 Task: Create a task  Implement a new cloud-based invoice management system for a company , assign it to team member softage.2@softage.net in the project ComplexTech and update the status of the task to  At Risk , set the priority of the task to Medium
Action: Mouse moved to (62, 534)
Screenshot: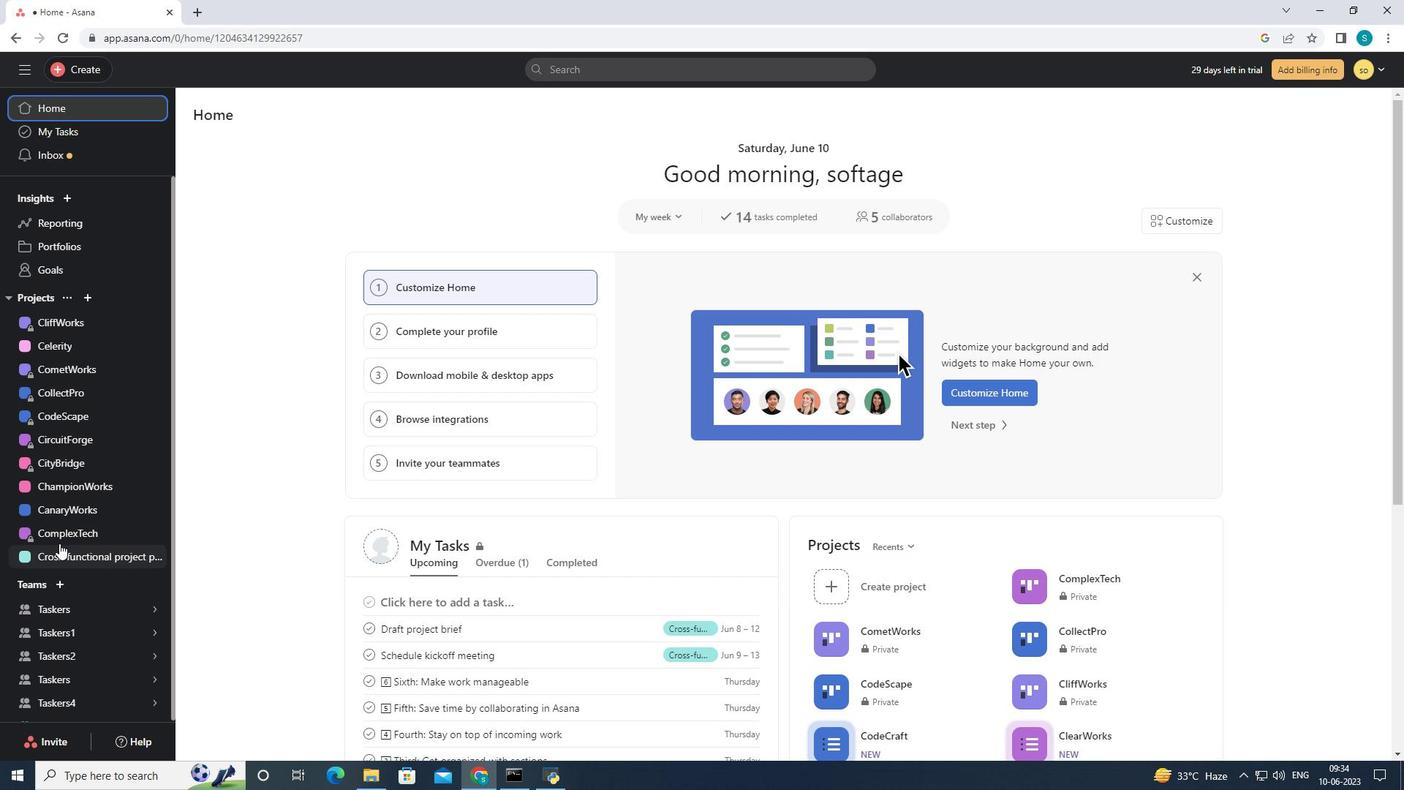 
Action: Mouse pressed left at (62, 534)
Screenshot: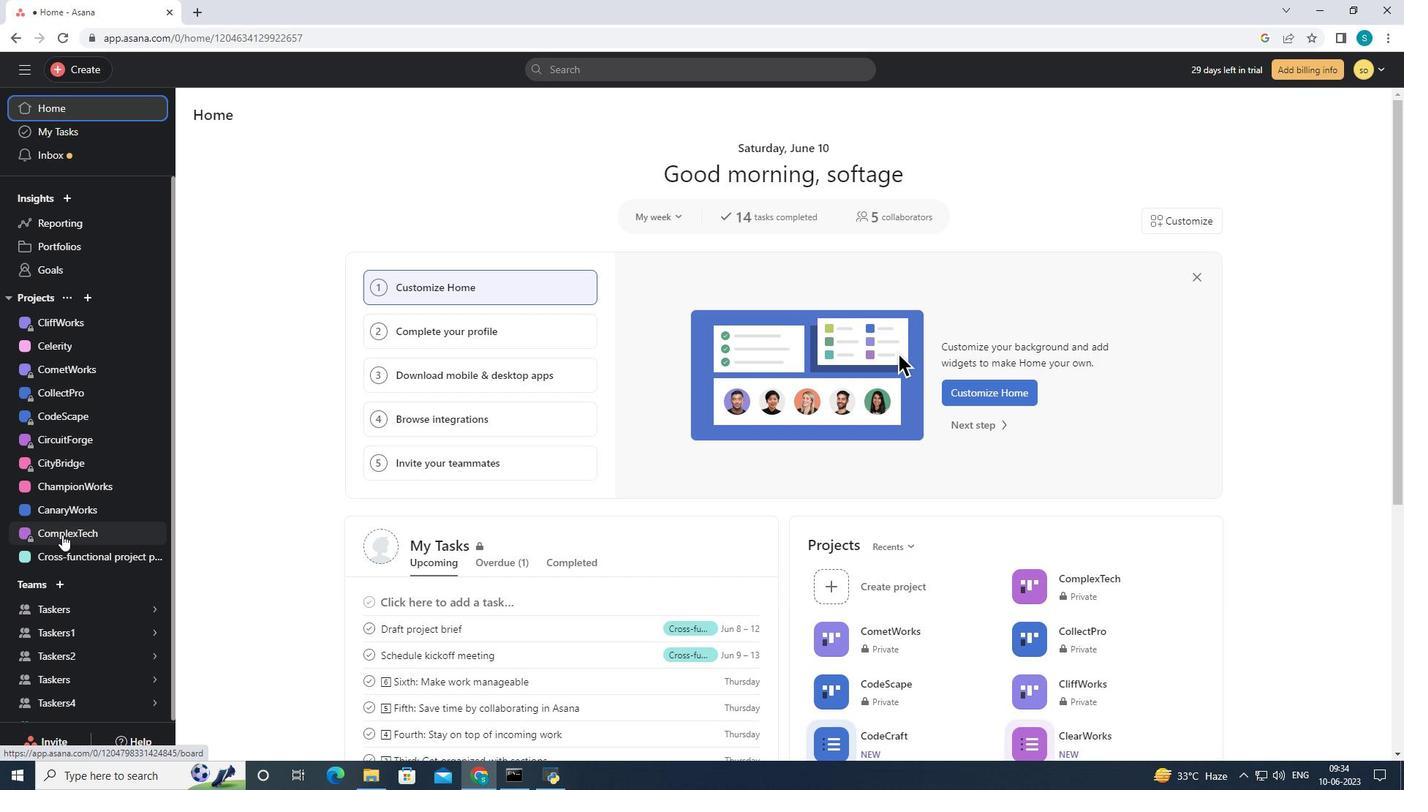 
Action: Mouse moved to (77, 68)
Screenshot: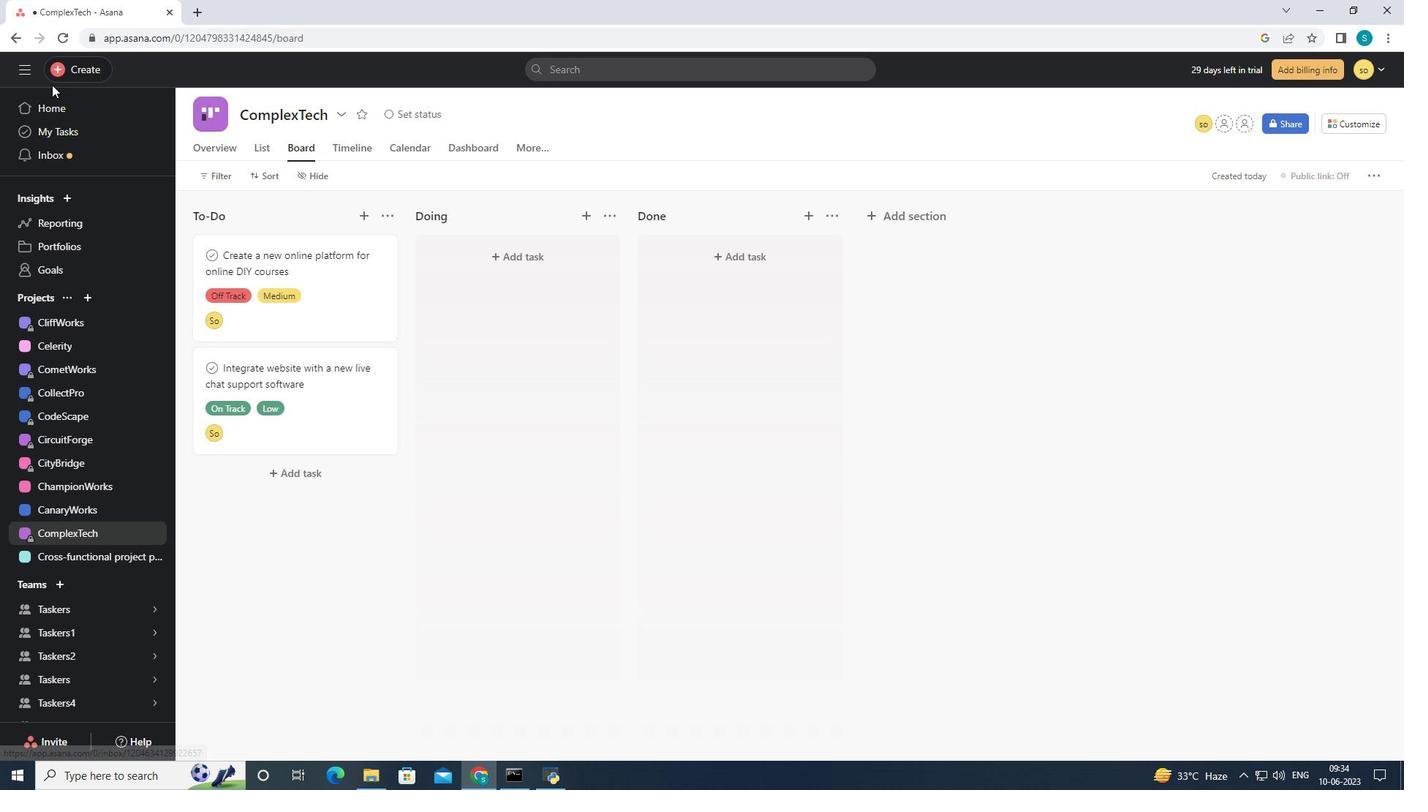 
Action: Mouse pressed left at (77, 68)
Screenshot: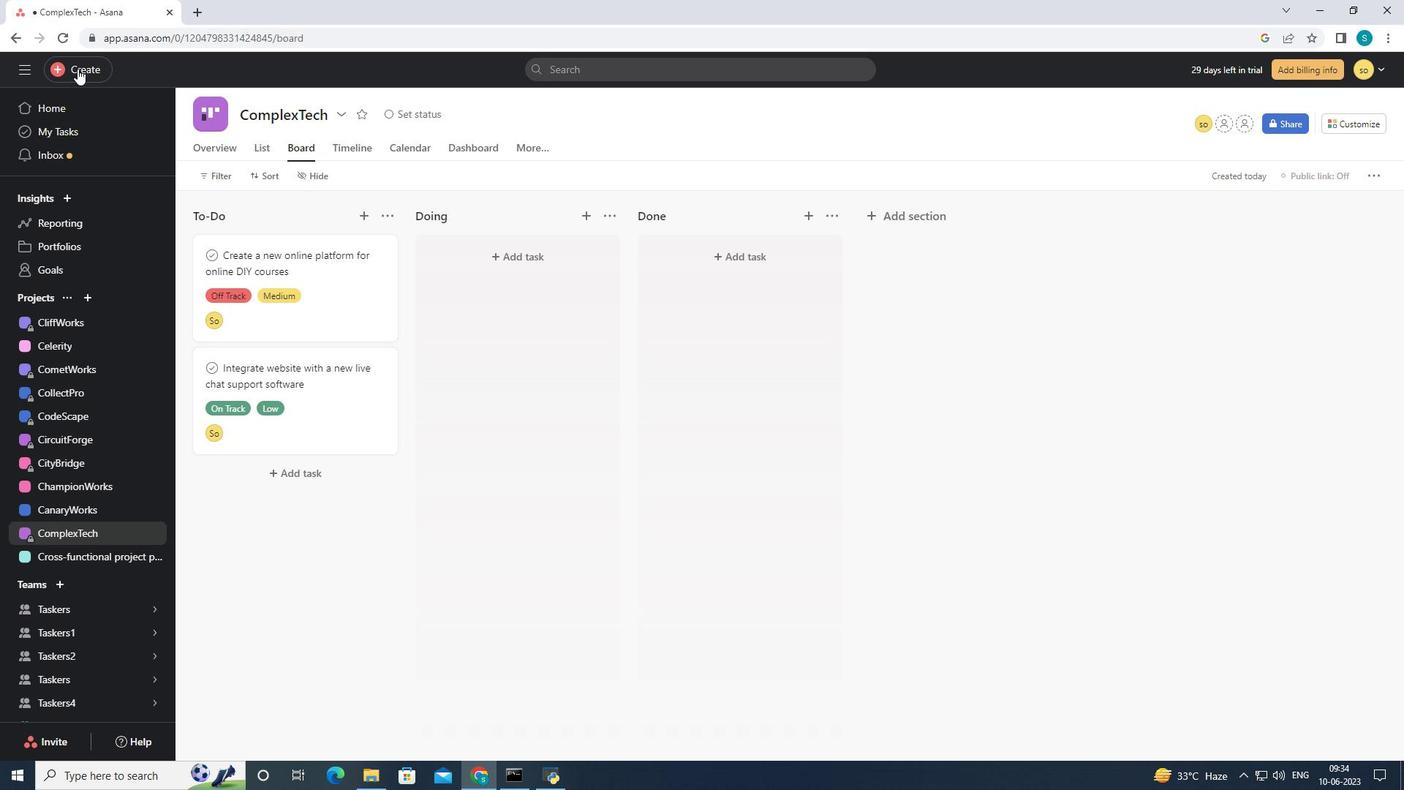 
Action: Mouse moved to (192, 73)
Screenshot: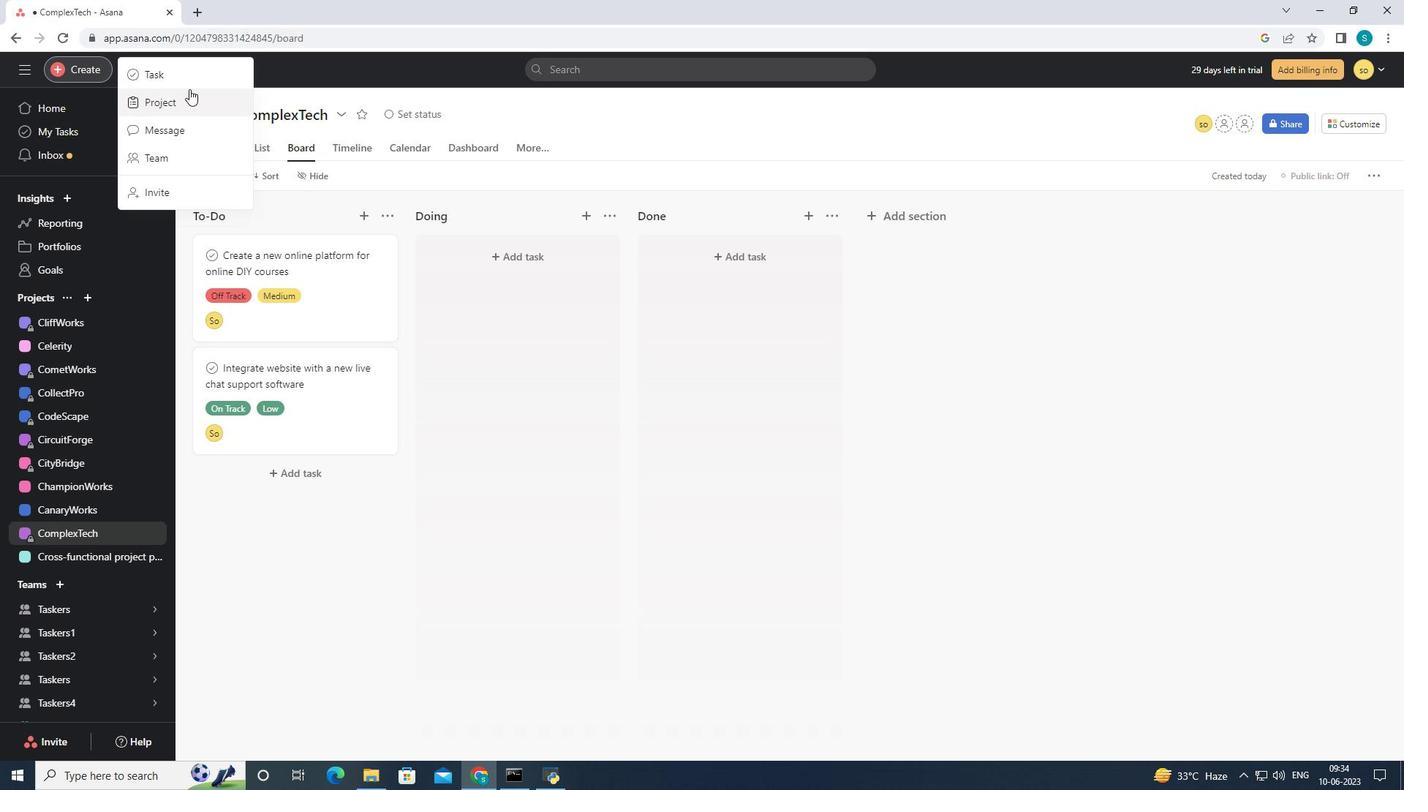 
Action: Mouse pressed left at (192, 73)
Screenshot: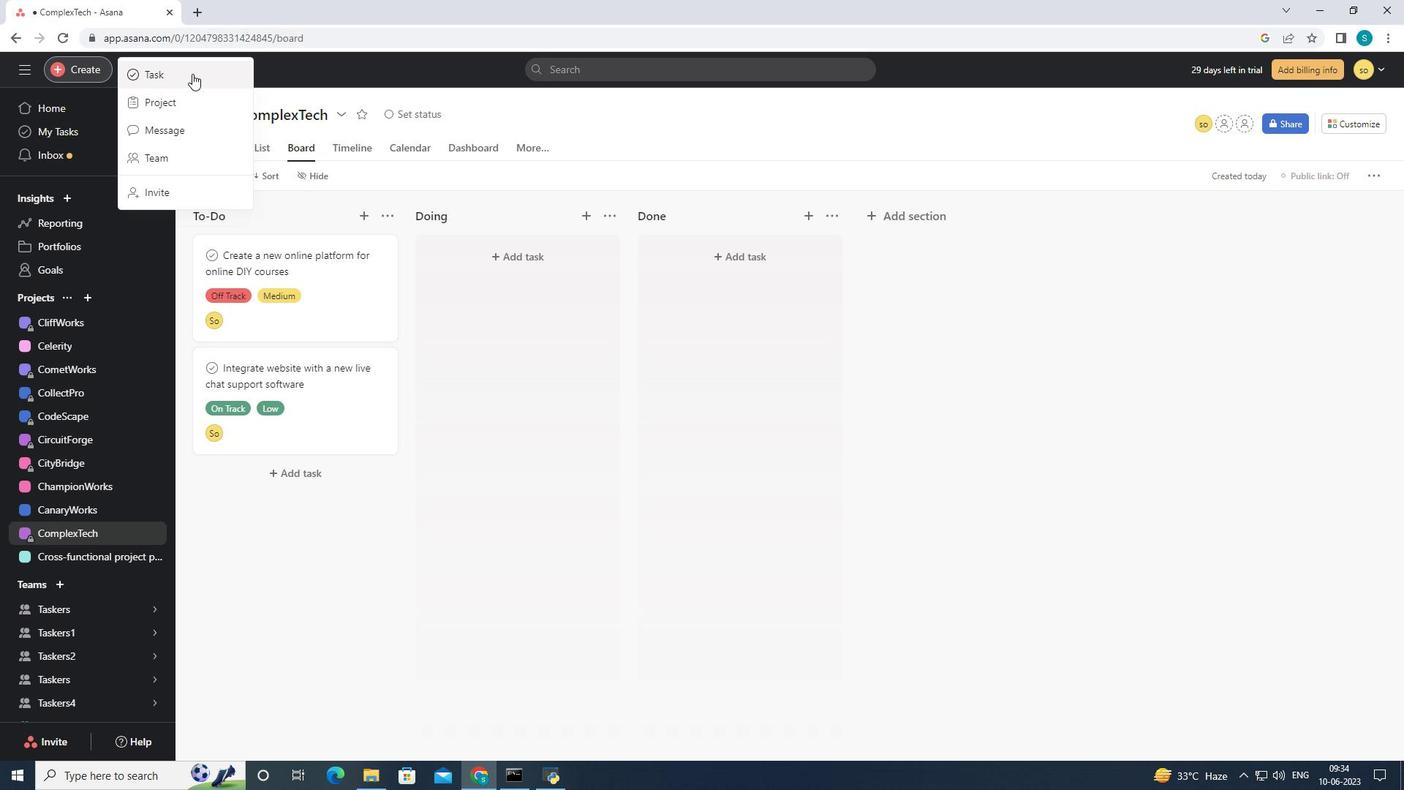 
Action: Mouse moved to (1057, 453)
Screenshot: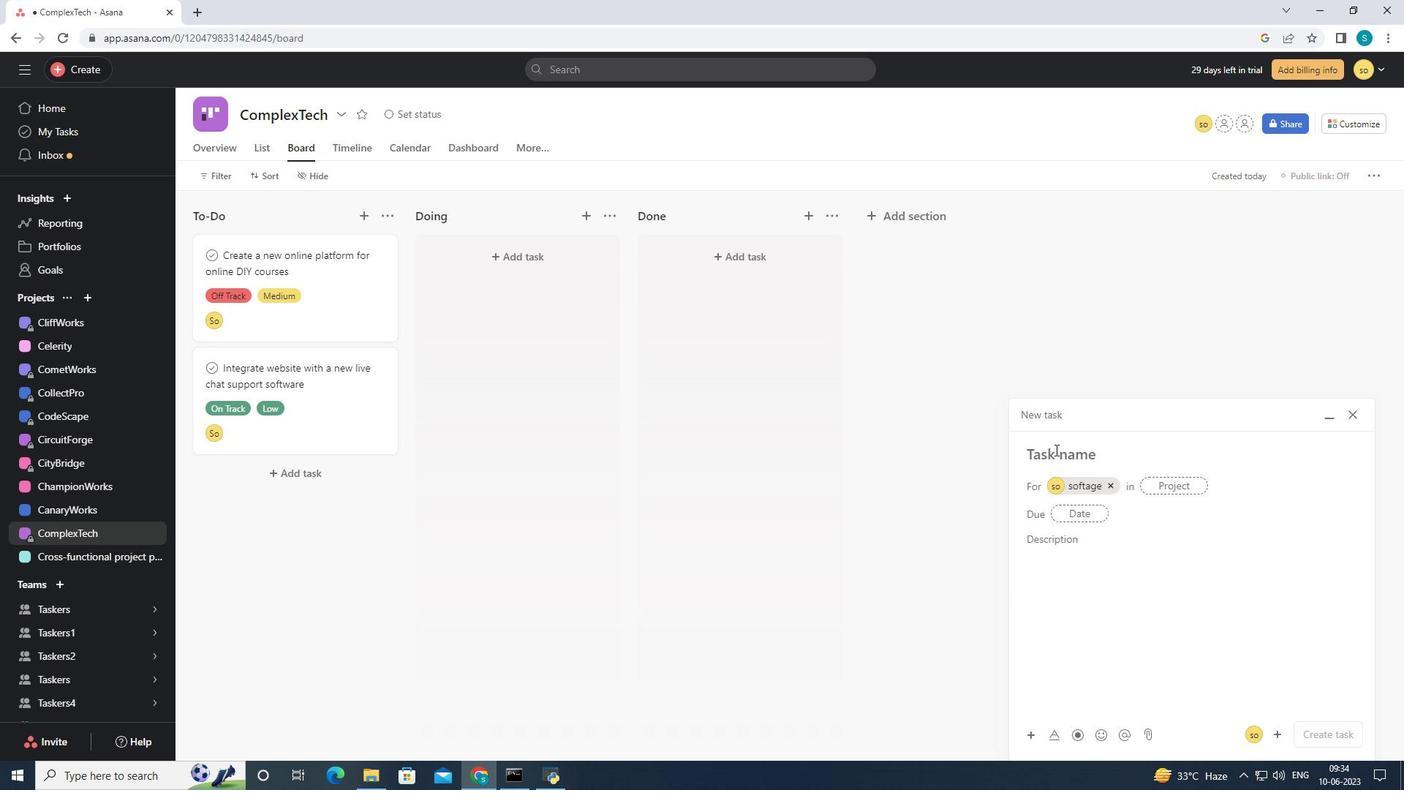 
Action: Mouse pressed left at (1057, 453)
Screenshot: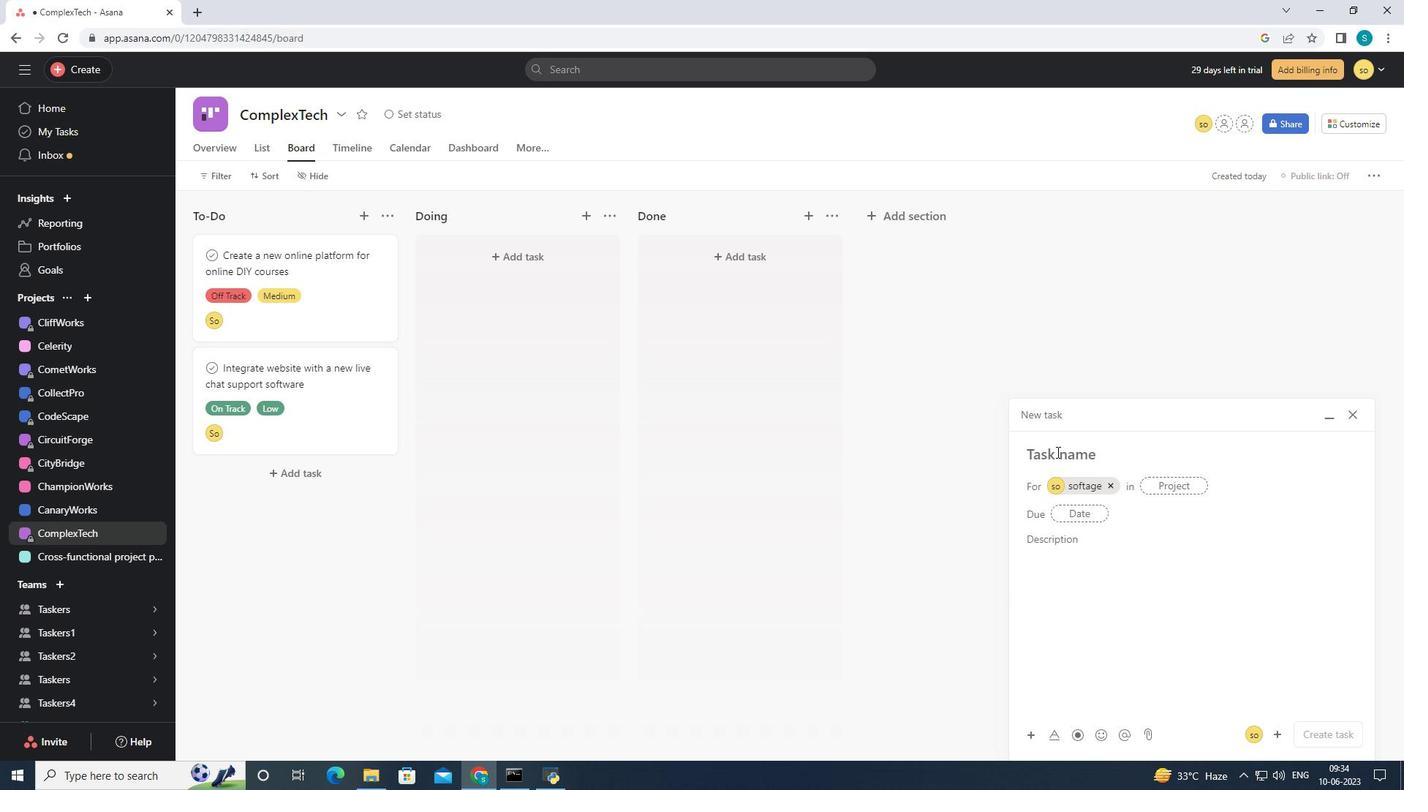 
Action: Key pressed <Key.shift><Key.shift><Key.shift><Key.shift><Key.shift><Key.shift>Implement<Key.space>a<Key.space>new<Key.space>cloud<Key.space><Key.backspace>-based<Key.space>invoice<Key.space>management<Key.space>system<Key.space>for<Key.space>a<Key.space>company
Screenshot: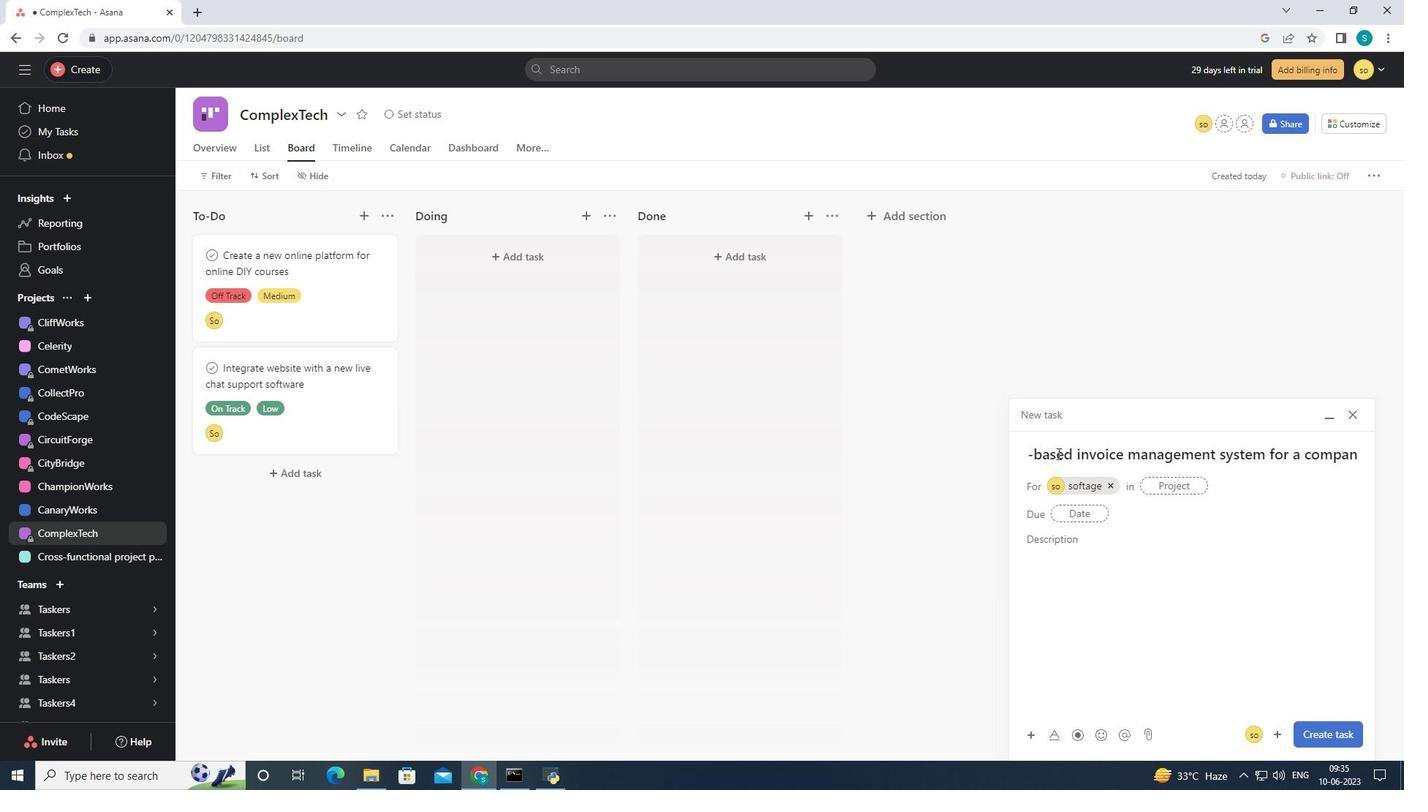 
Action: Mouse moved to (1108, 487)
Screenshot: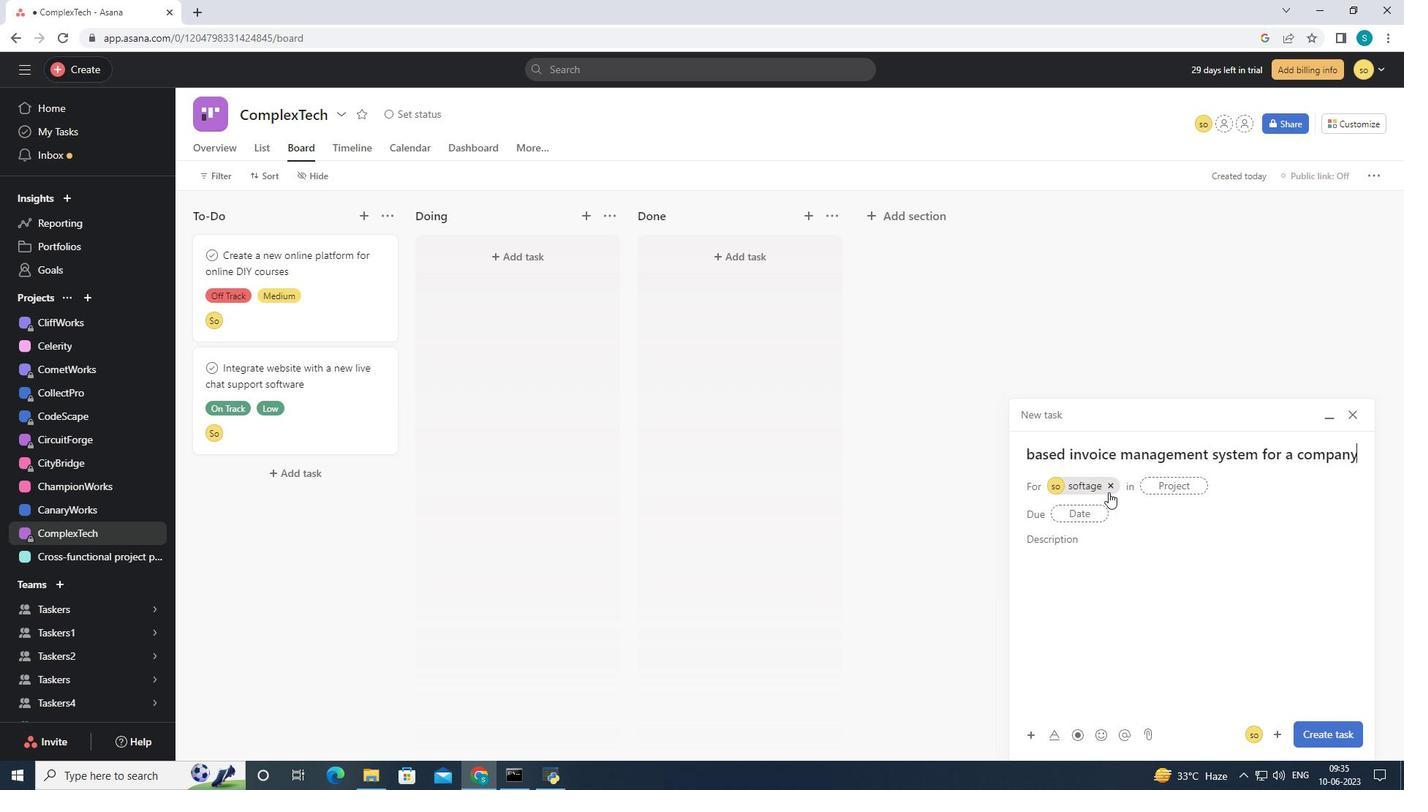 
Action: Mouse pressed left at (1108, 487)
Screenshot: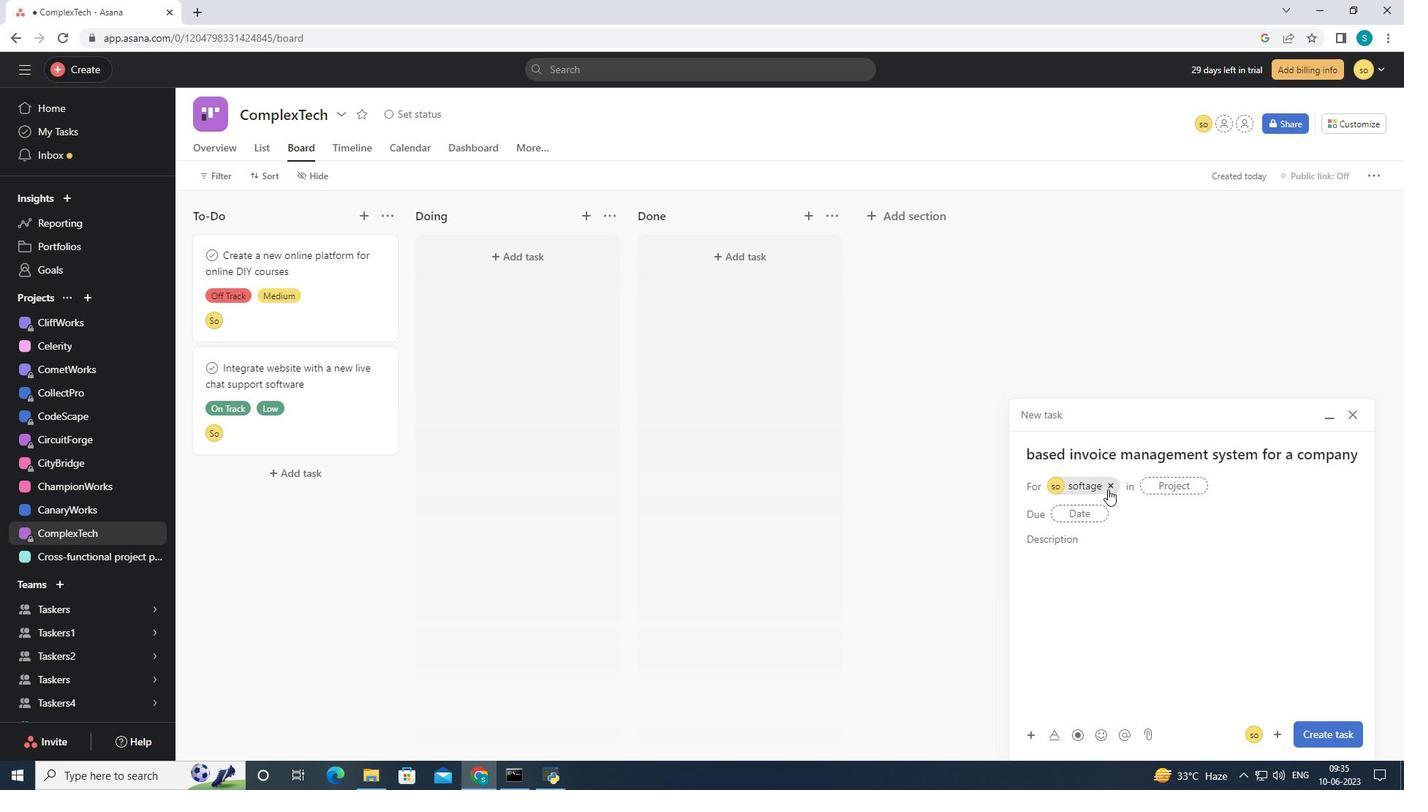 
Action: Mouse moved to (1092, 487)
Screenshot: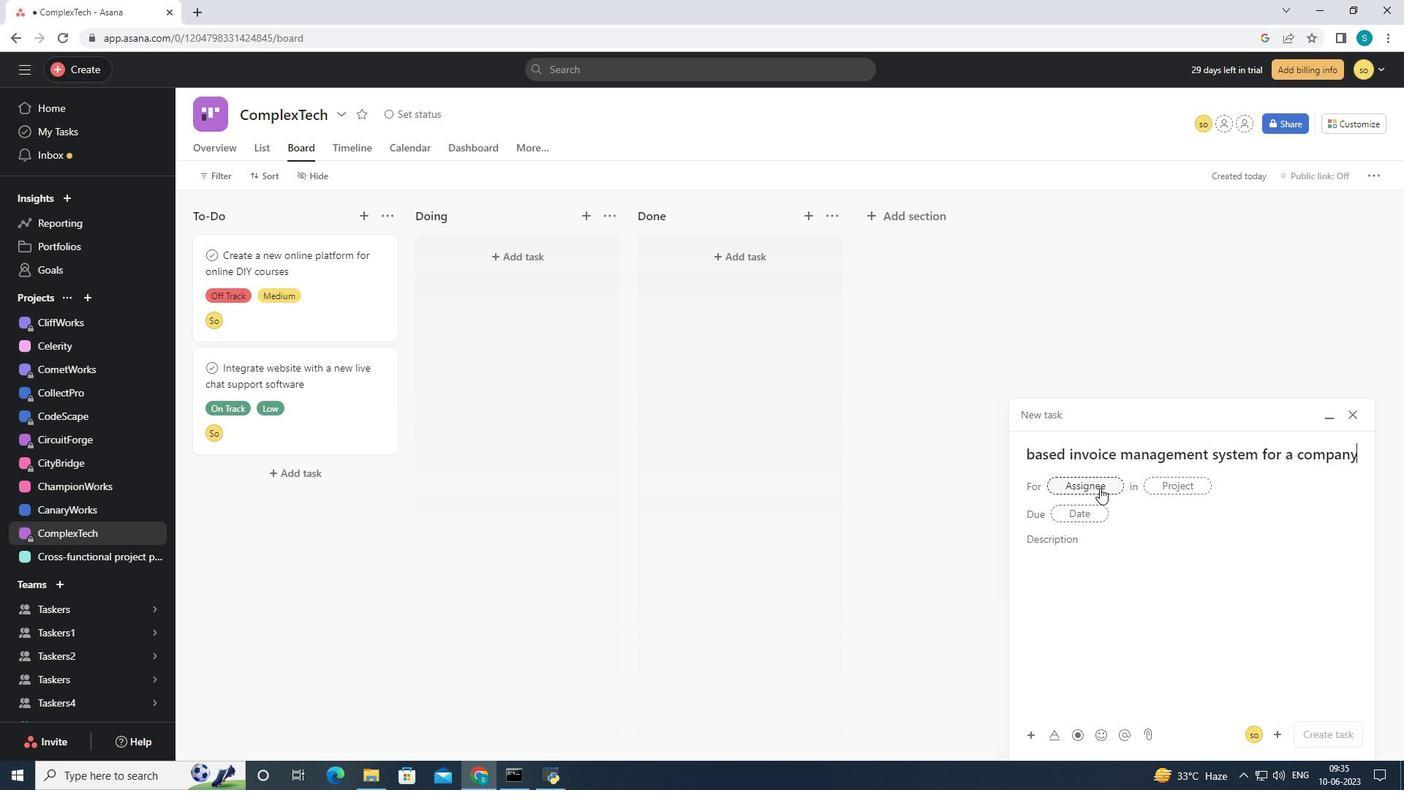 
Action: Mouse pressed left at (1092, 487)
Screenshot: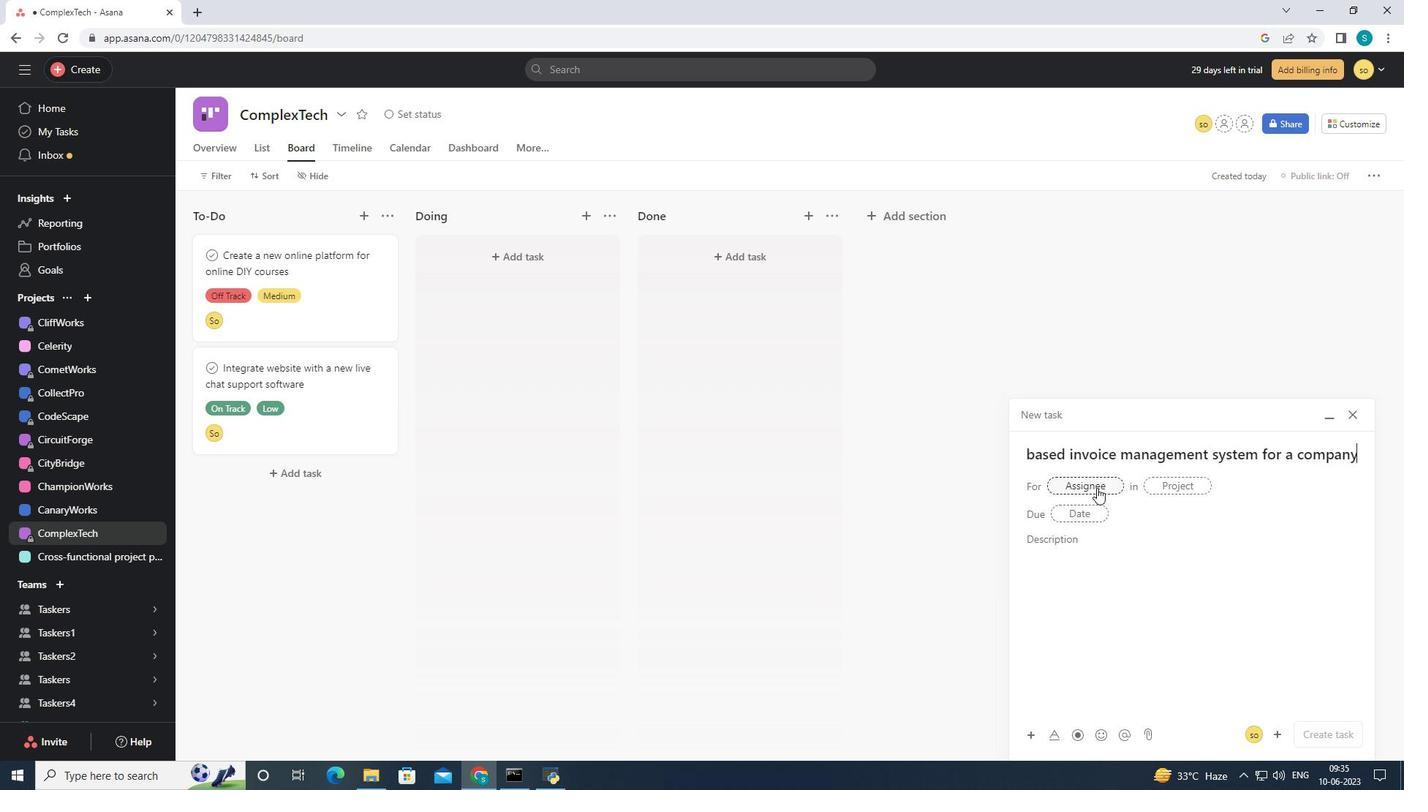 
Action: Key pressed softage.2<Key.shift>@
Screenshot: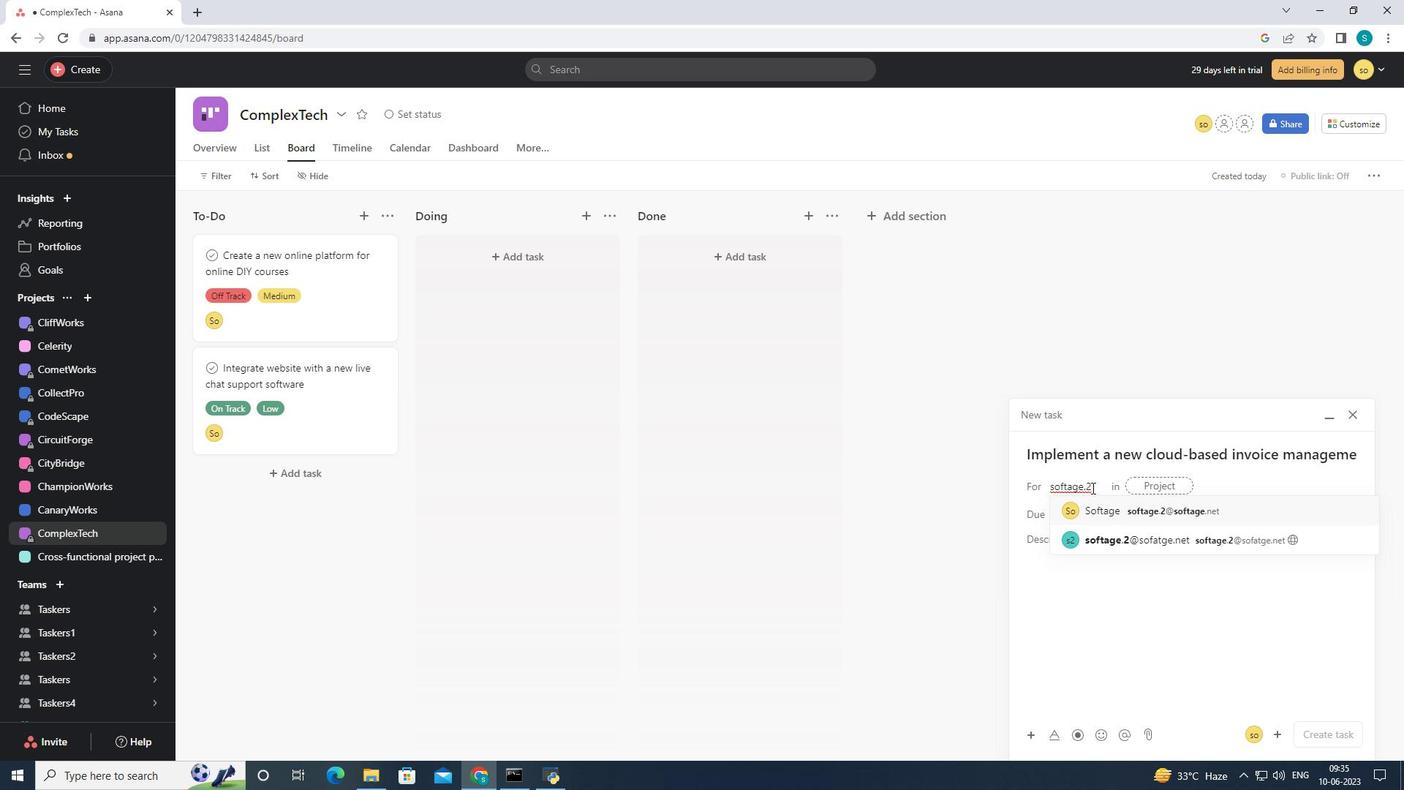 
Action: Mouse moved to (1180, 509)
Screenshot: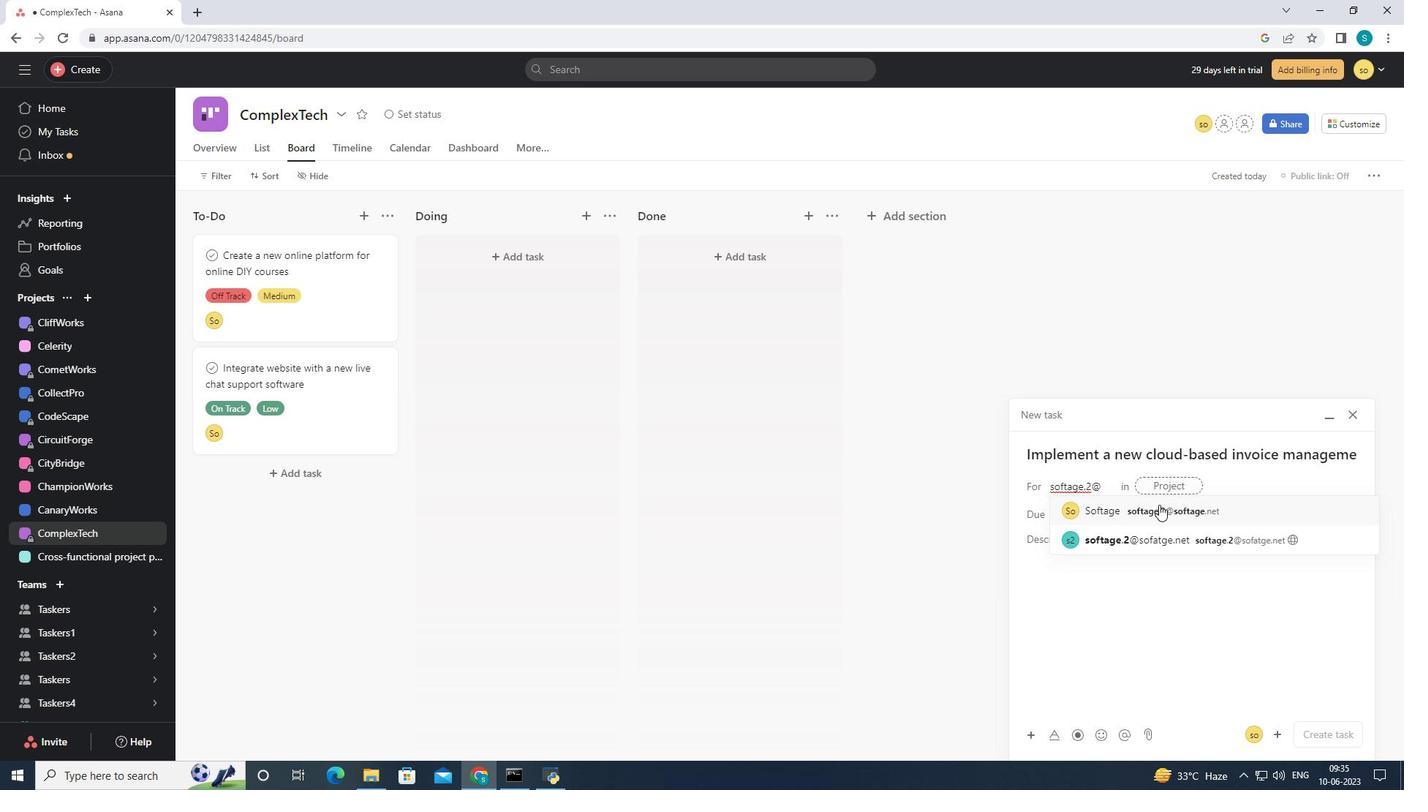 
Action: Mouse pressed left at (1180, 509)
Screenshot: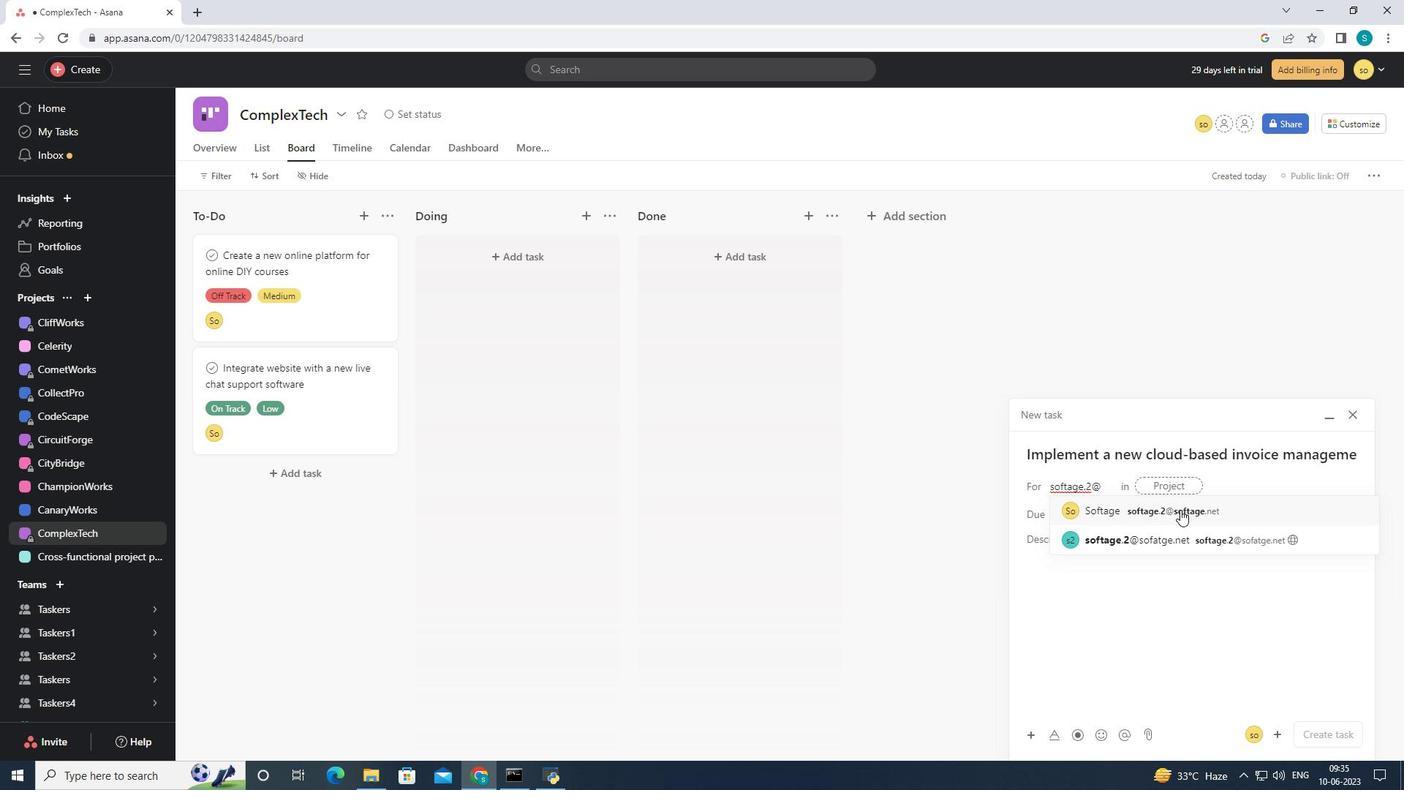 
Action: Mouse moved to (1038, 500)
Screenshot: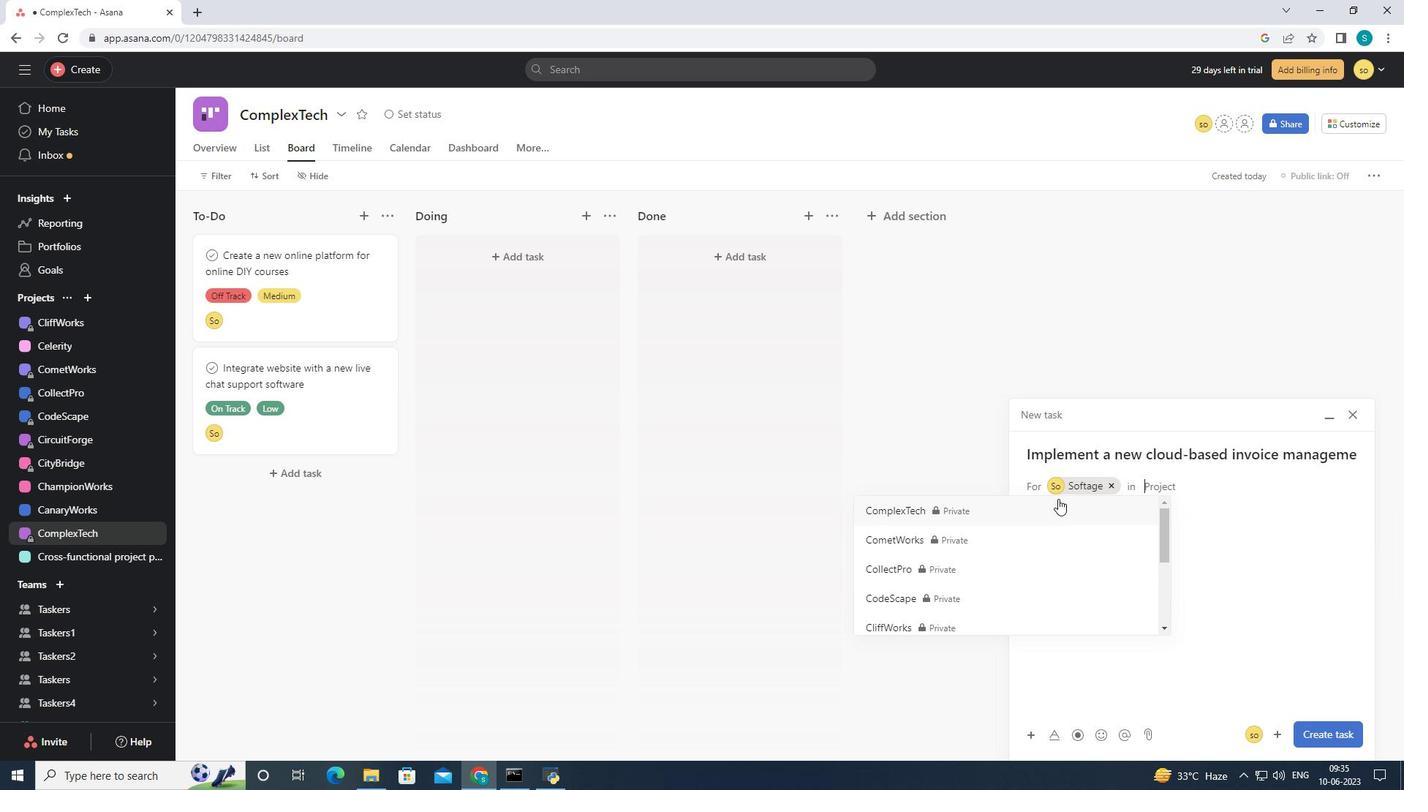 
Action: Mouse pressed left at (1038, 500)
Screenshot: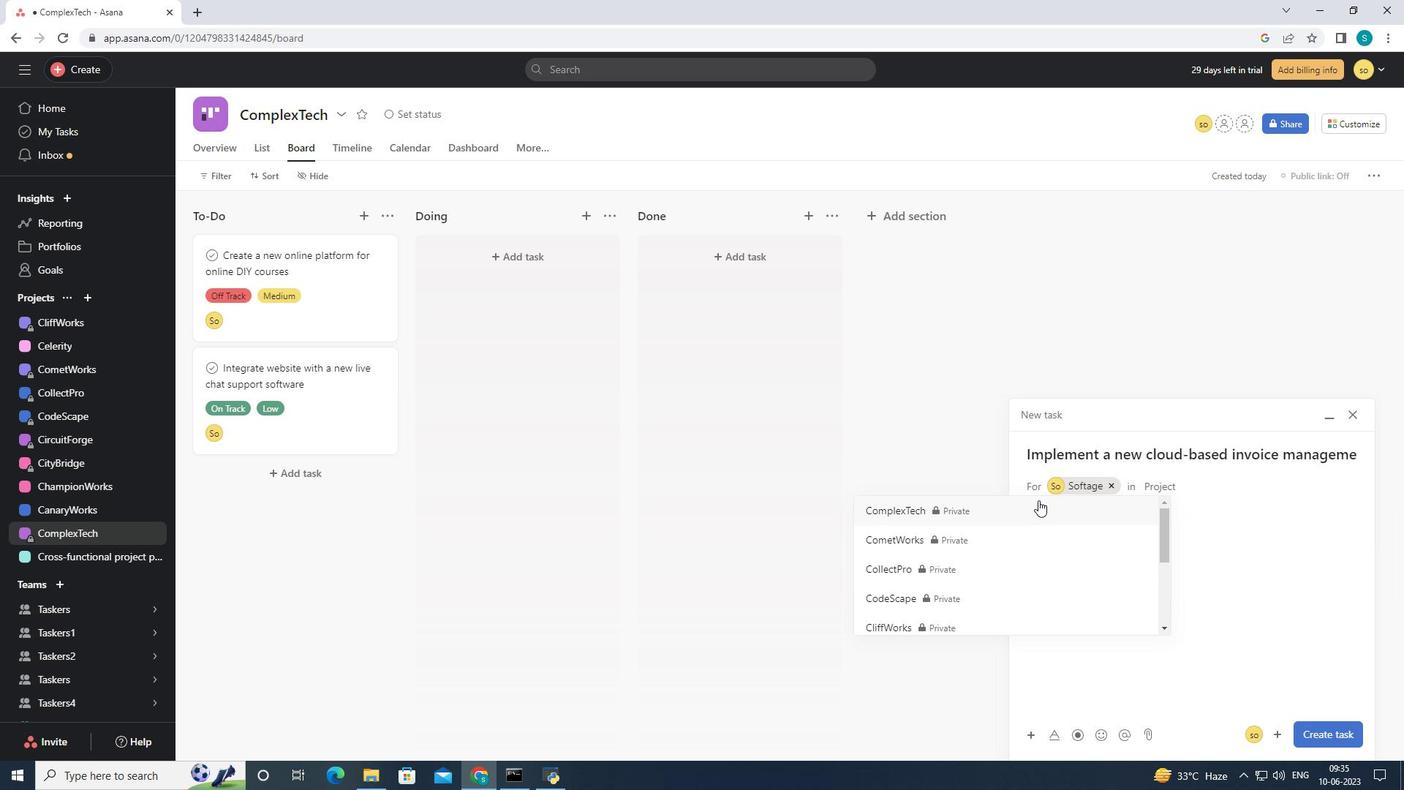 
Action: Mouse moved to (1101, 550)
Screenshot: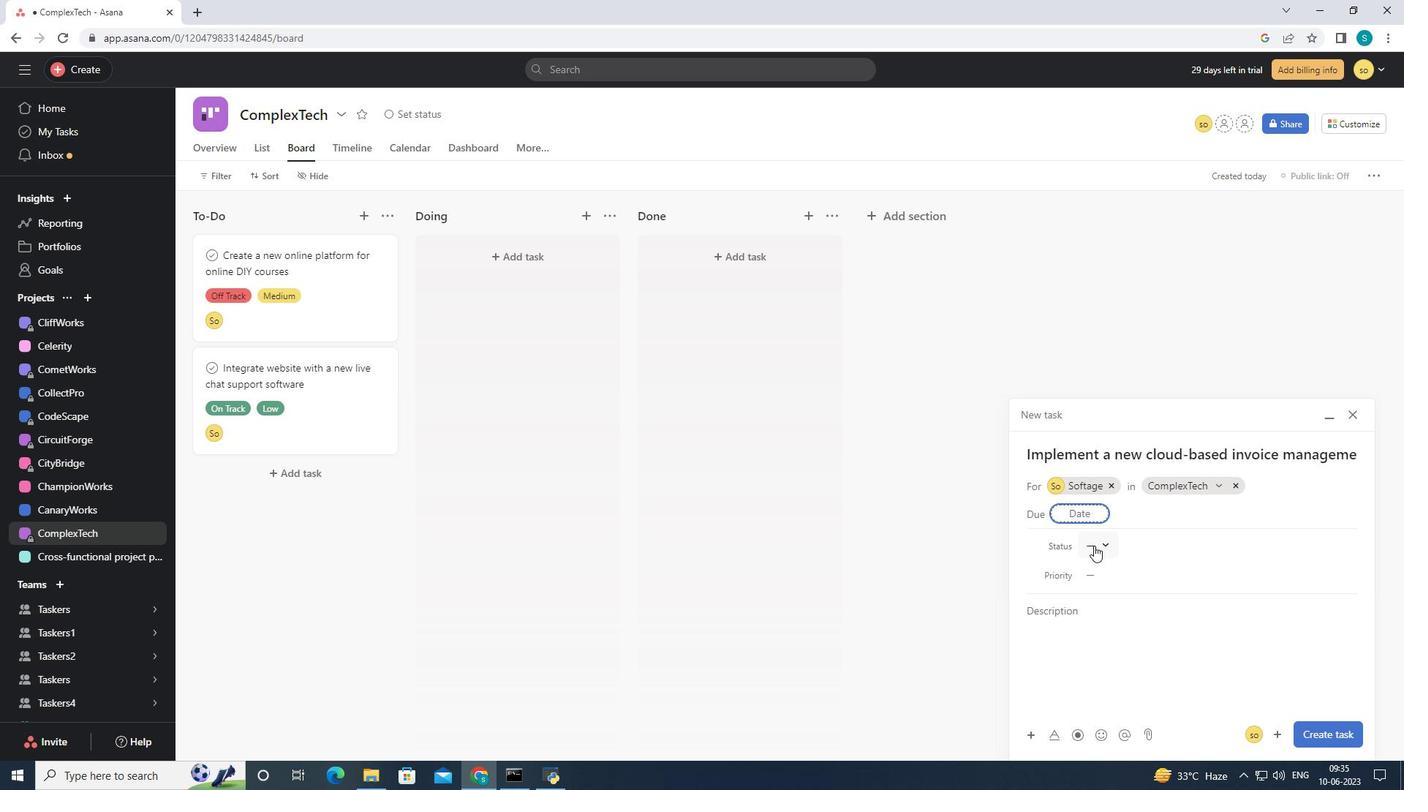 
Action: Mouse pressed left at (1101, 550)
Screenshot: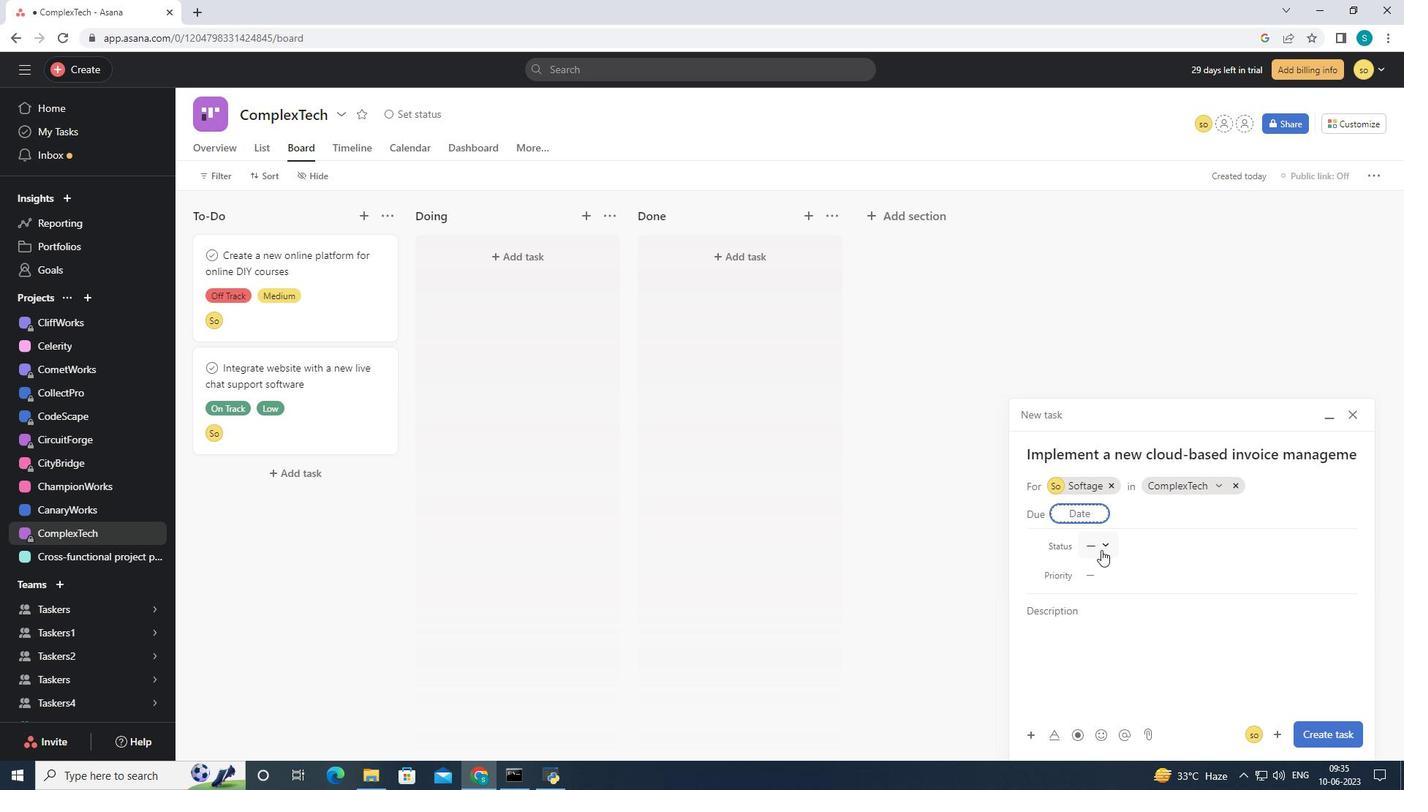 
Action: Mouse moved to (1103, 641)
Screenshot: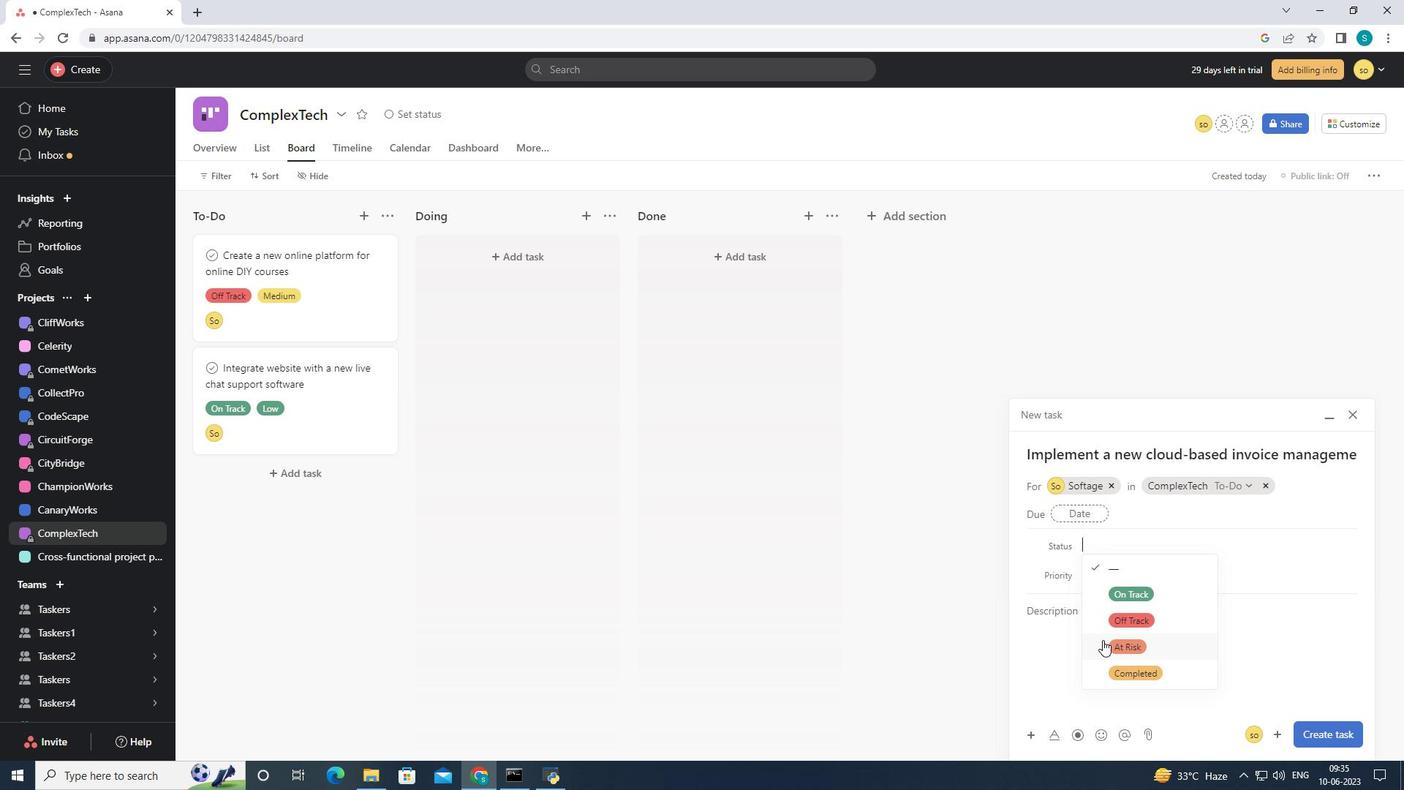 
Action: Mouse pressed left at (1103, 641)
Screenshot: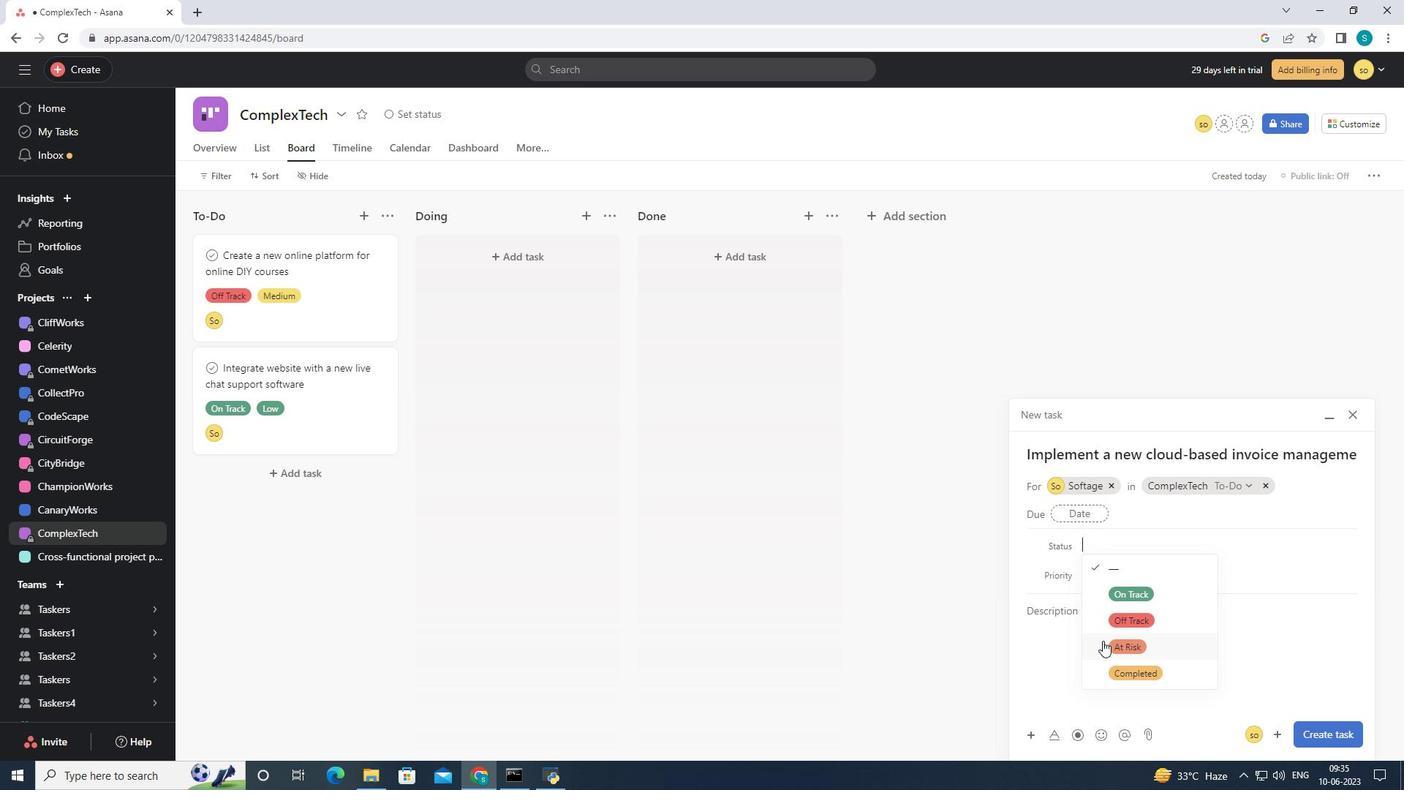 
Action: Mouse moved to (1101, 574)
Screenshot: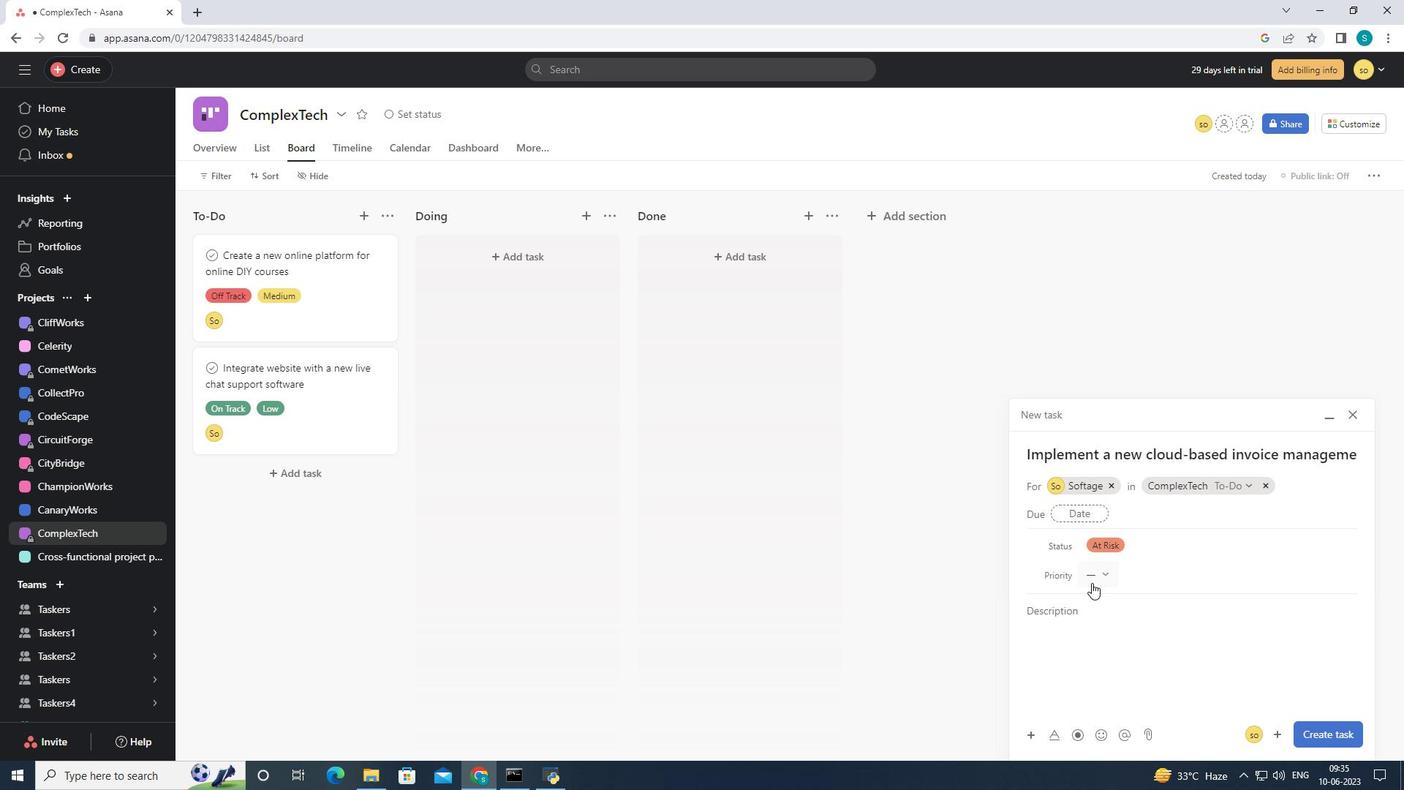 
Action: Mouse pressed left at (1101, 574)
Screenshot: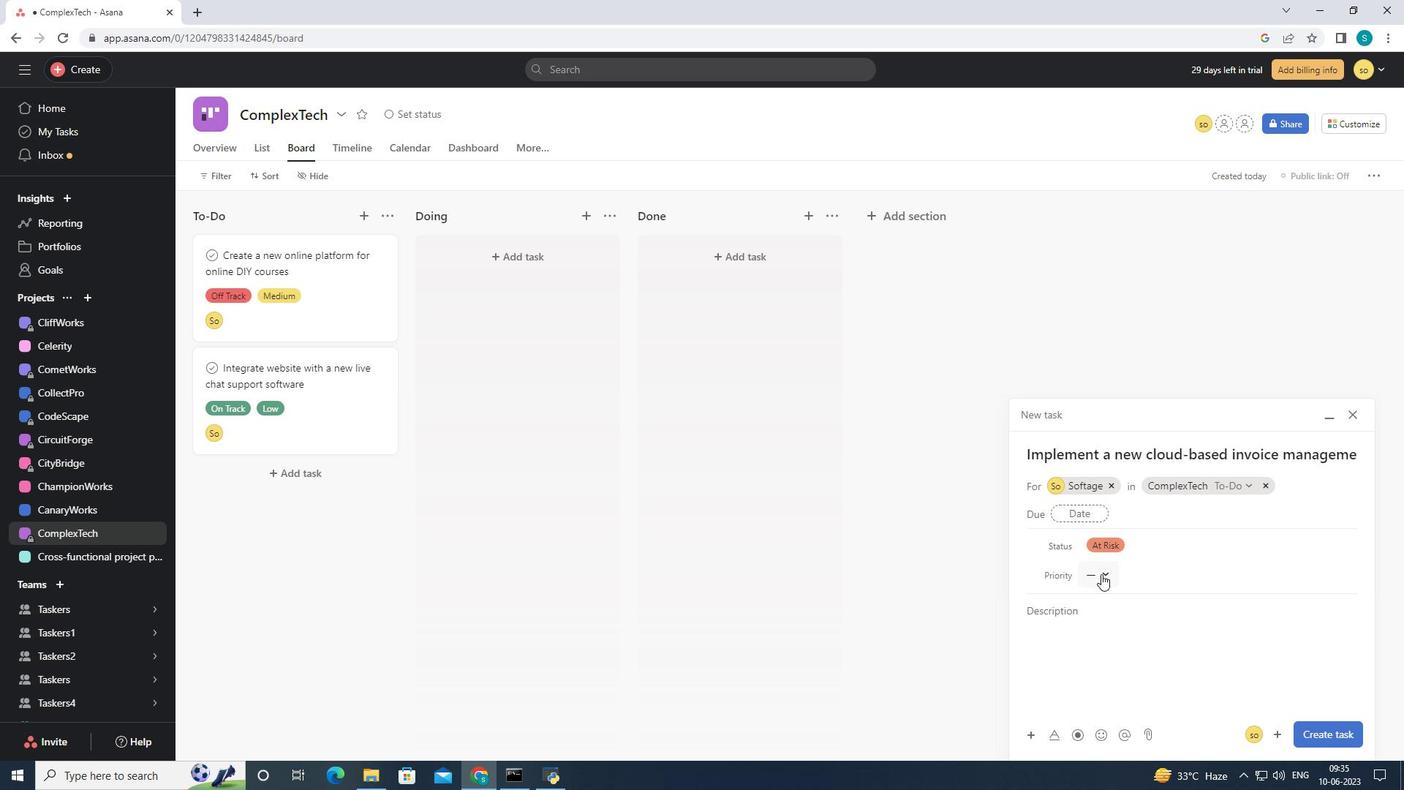 
Action: Mouse moved to (1104, 643)
Screenshot: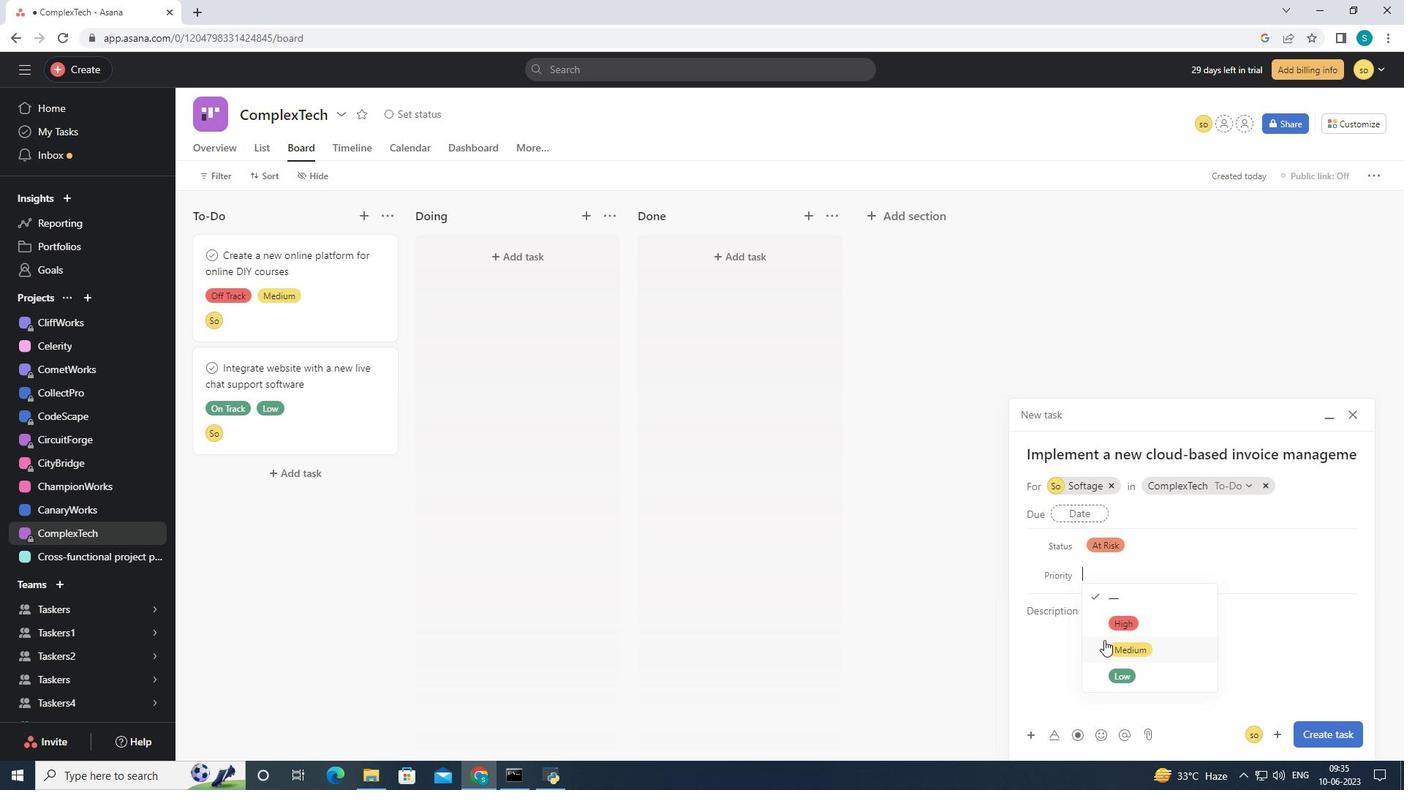 
Action: Mouse pressed left at (1104, 643)
Screenshot: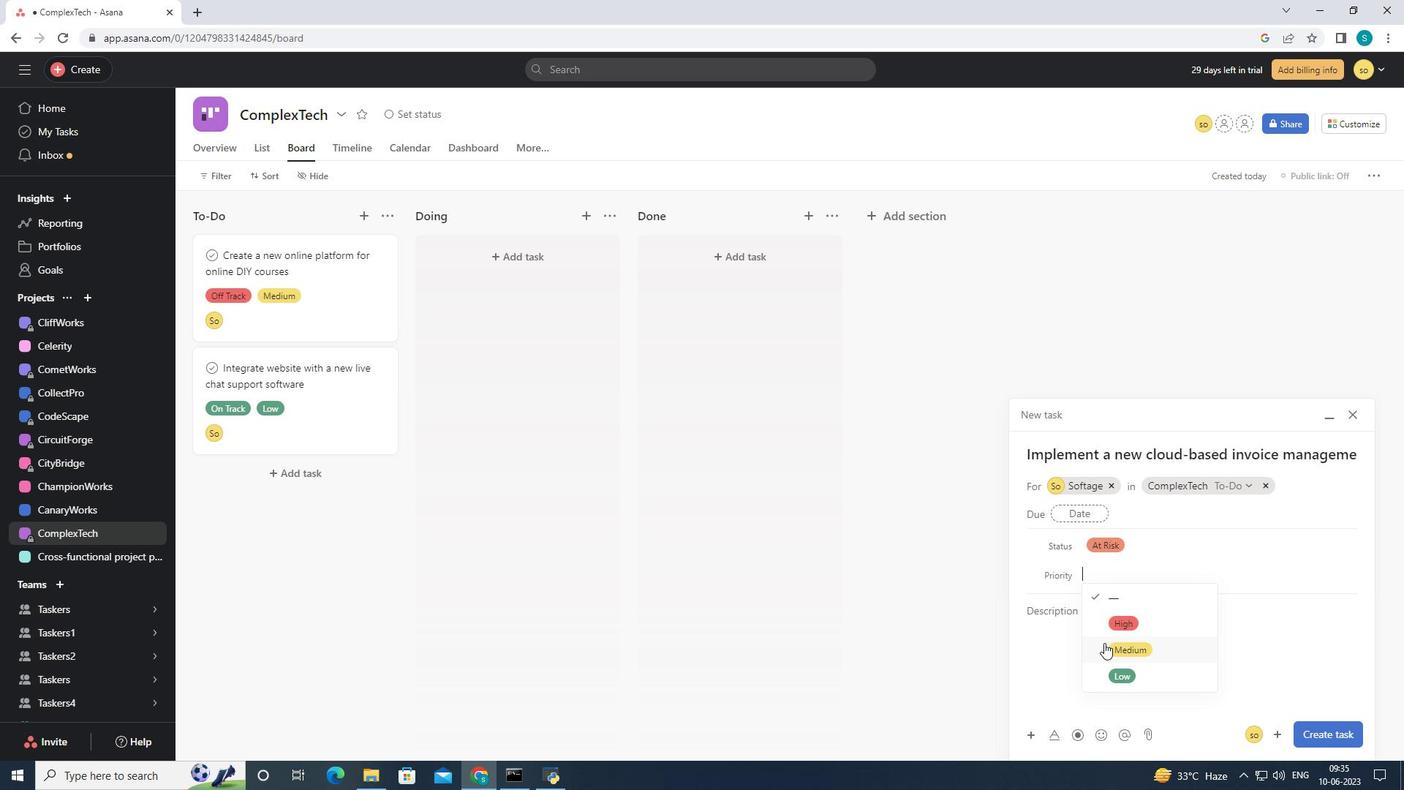 
Action: Mouse moved to (1335, 728)
Screenshot: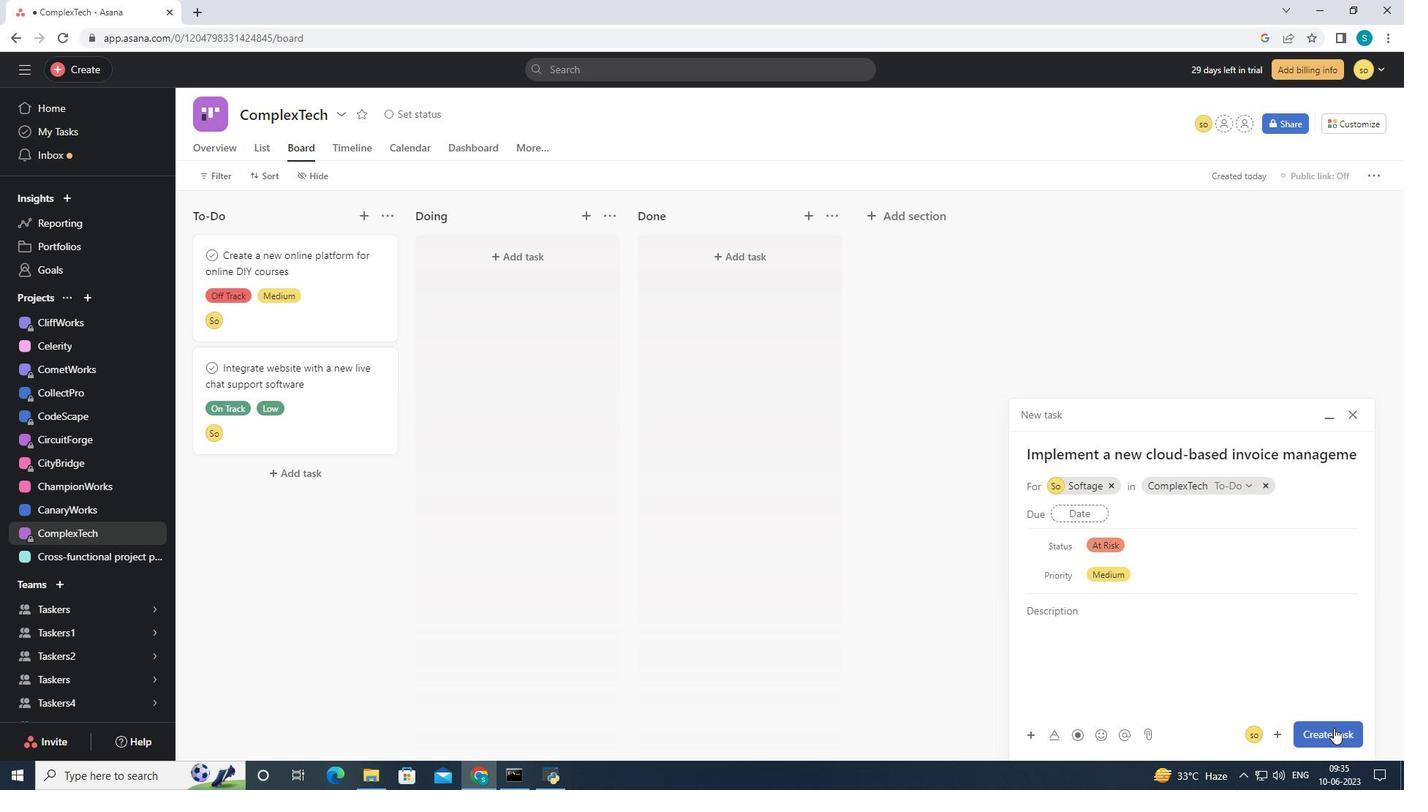 
Action: Mouse pressed left at (1335, 728)
Screenshot: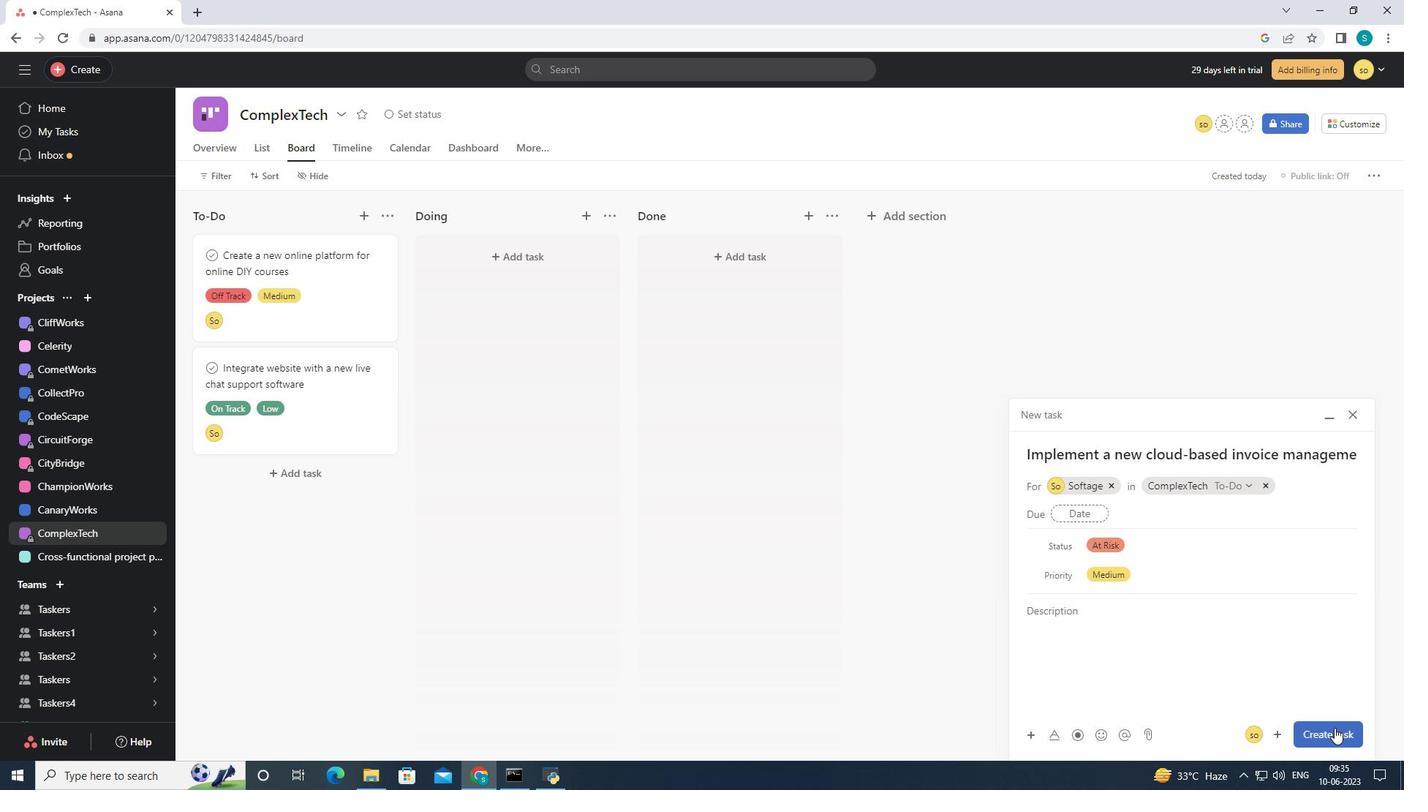 
Action: Mouse moved to (951, 507)
Screenshot: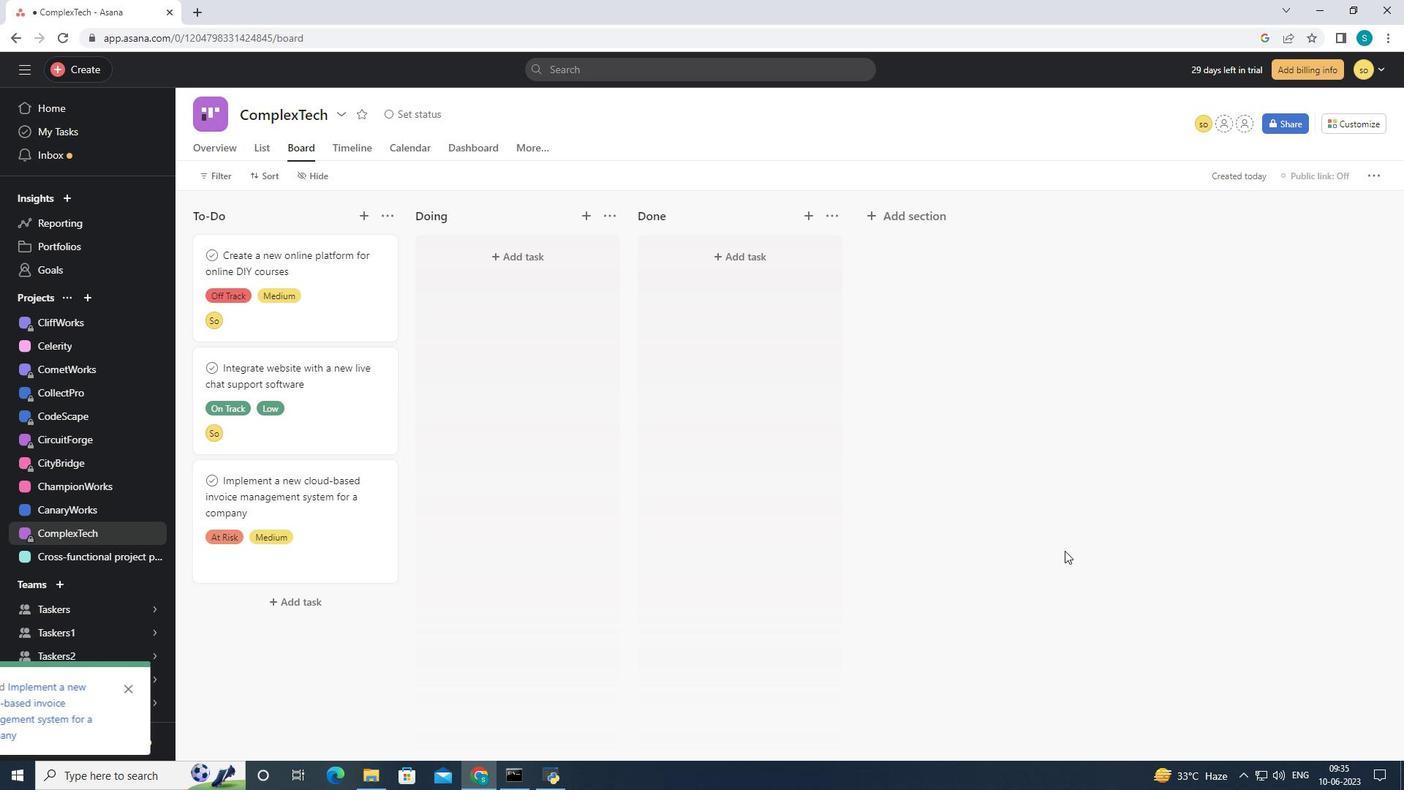 
